 Task: Select and add the product "All Free Clear Liquid Laundry Detergent (88 oz)" to cart from the store "Walgreens".
Action: Mouse moved to (41, 69)
Screenshot: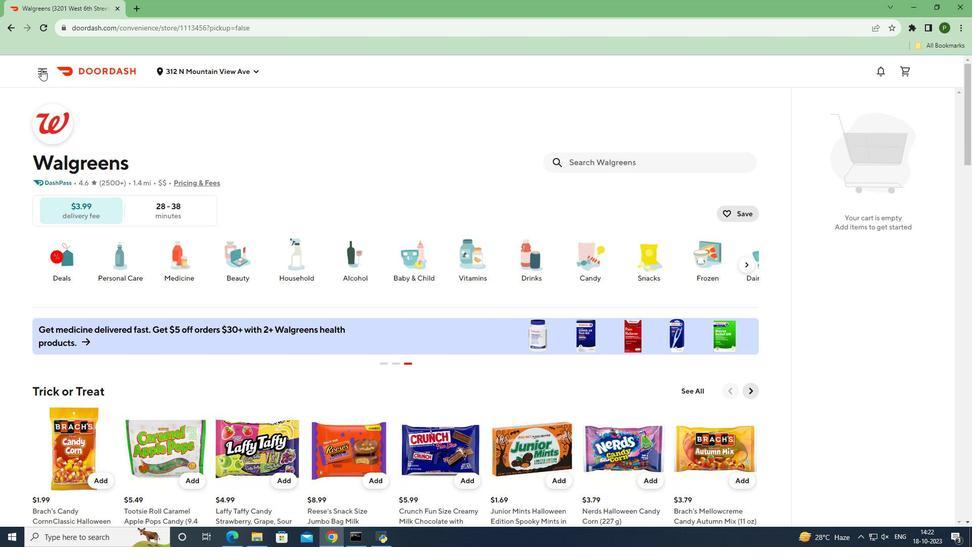 
Action: Mouse pressed left at (41, 69)
Screenshot: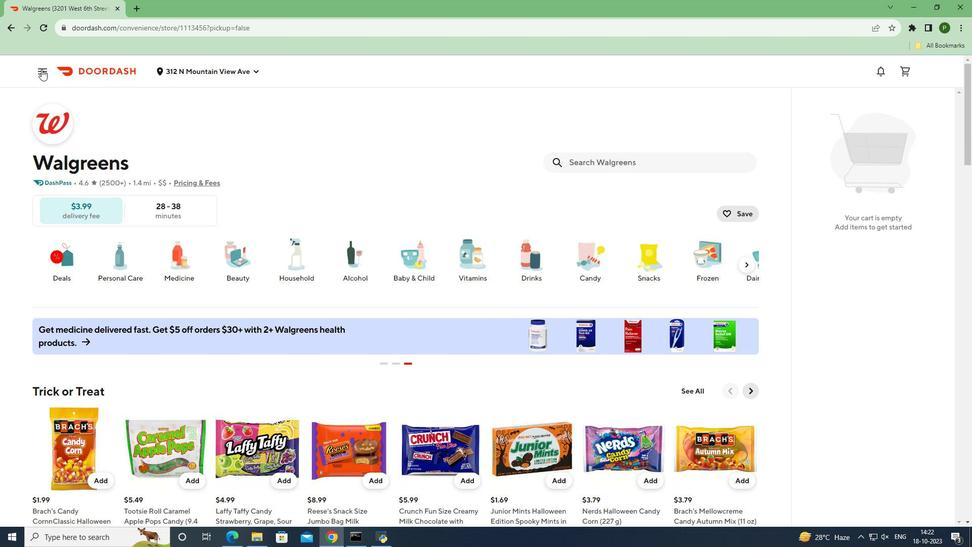 
Action: Mouse moved to (55, 142)
Screenshot: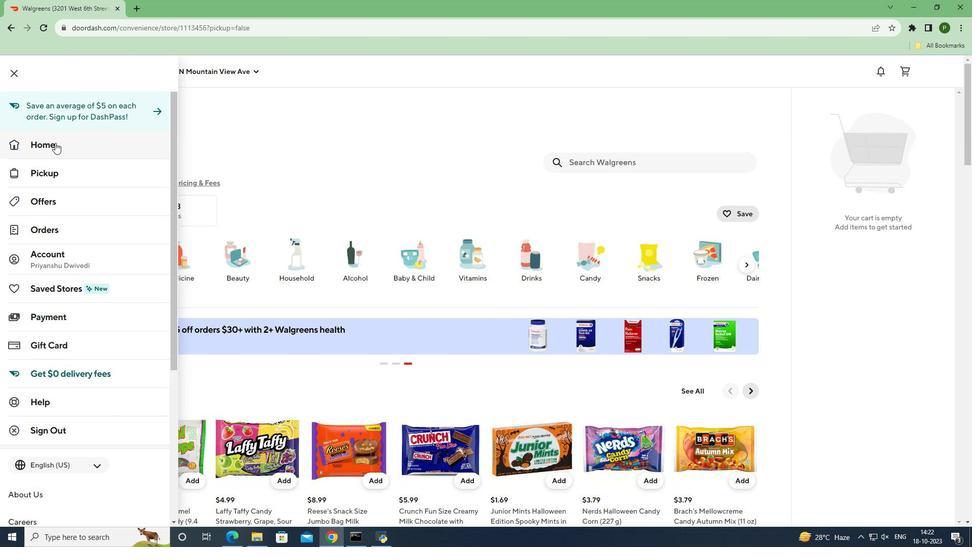 
Action: Mouse pressed left at (55, 142)
Screenshot: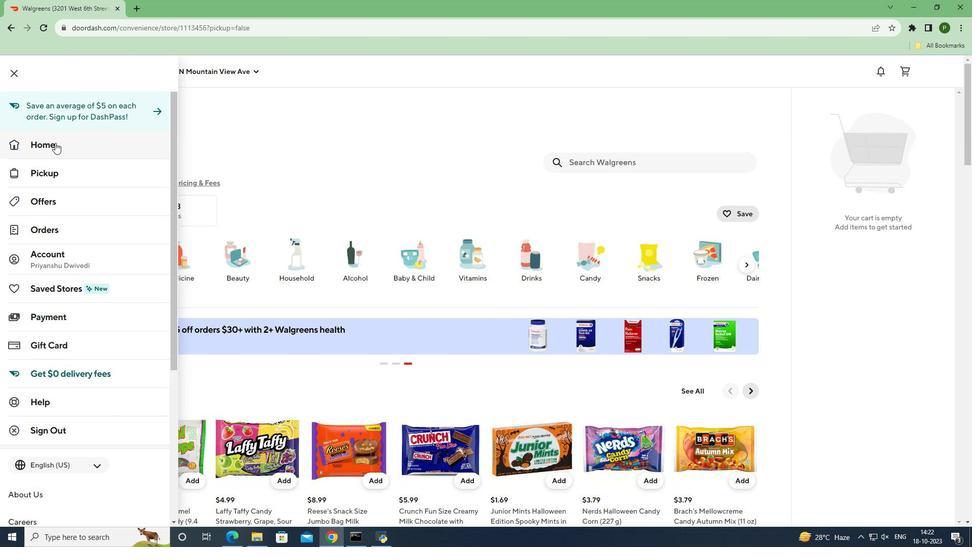 
Action: Mouse moved to (775, 111)
Screenshot: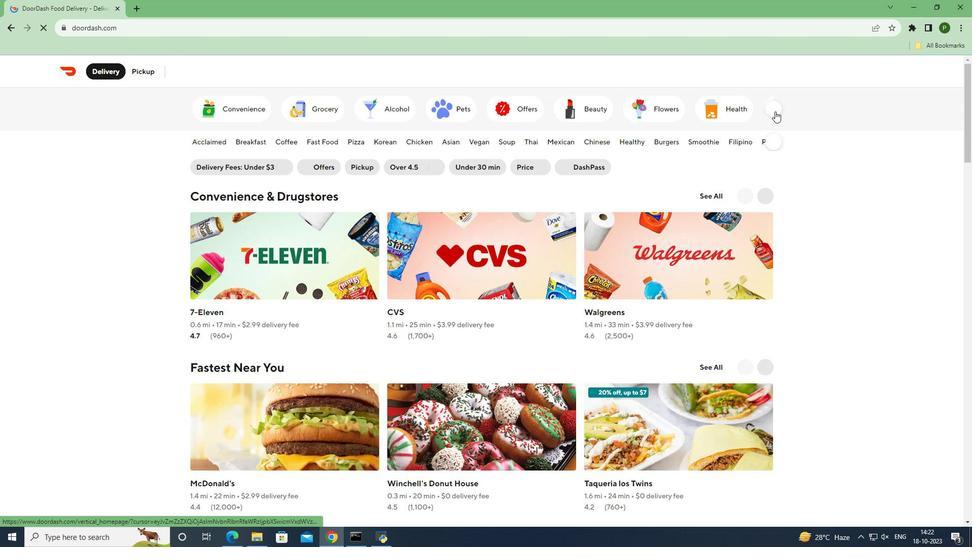 
Action: Mouse pressed left at (775, 111)
Screenshot: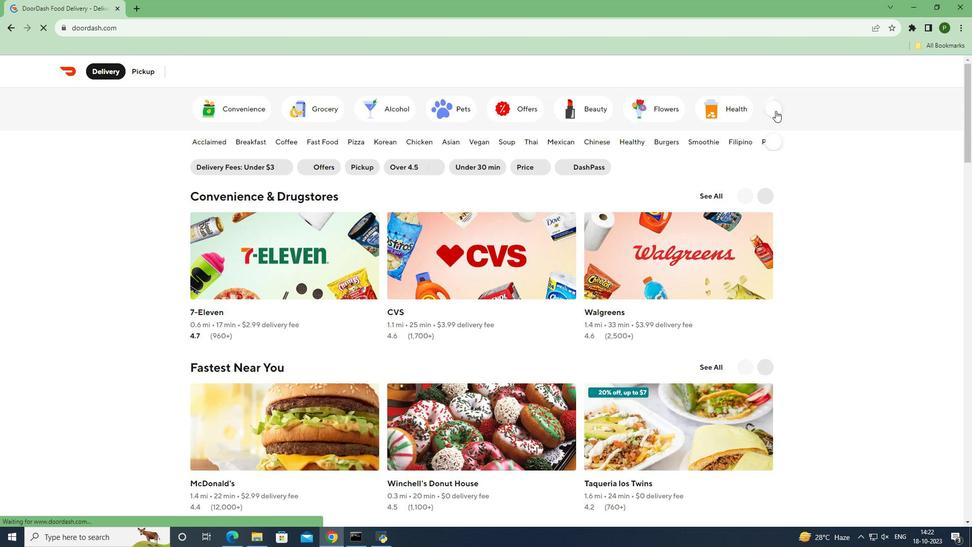 
Action: Mouse moved to (411, 104)
Screenshot: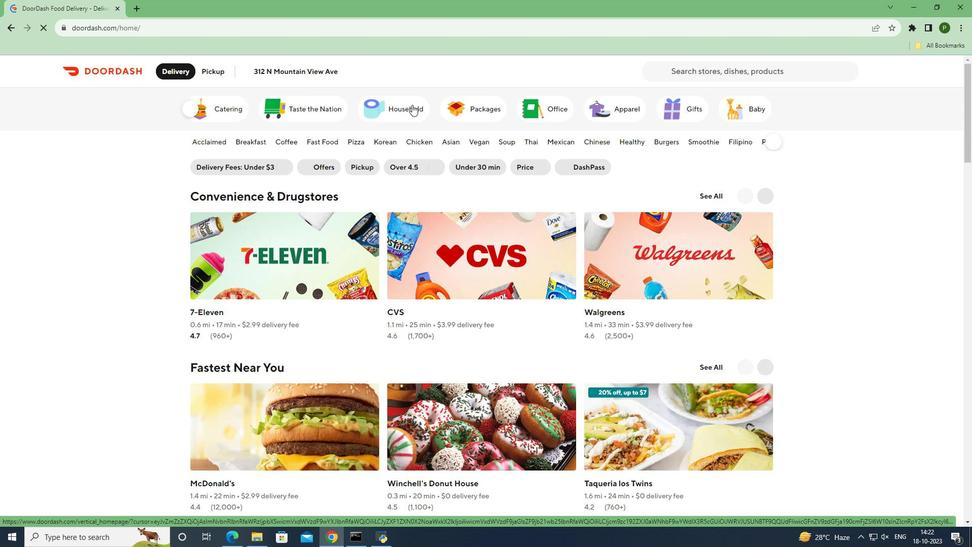 
Action: Mouse pressed left at (411, 104)
Screenshot: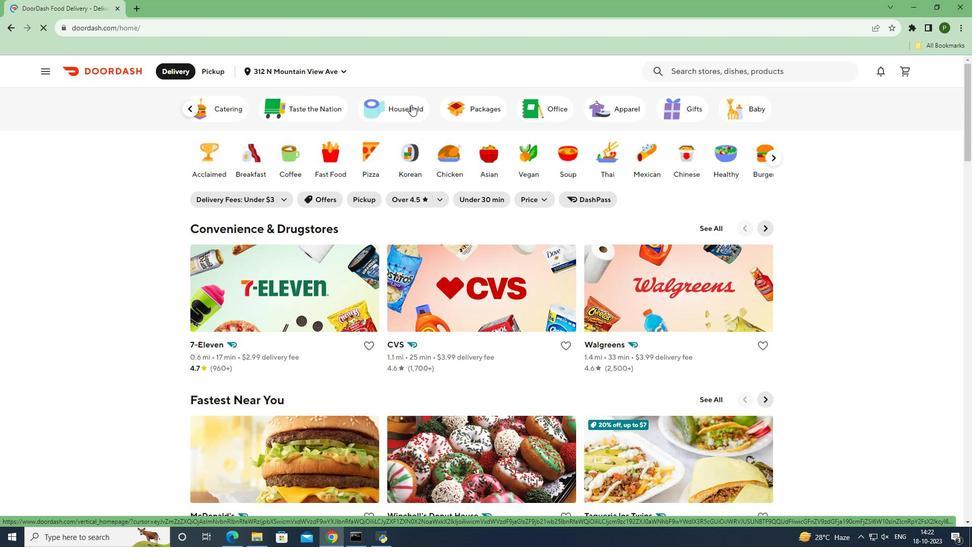 
Action: Mouse moved to (429, 436)
Screenshot: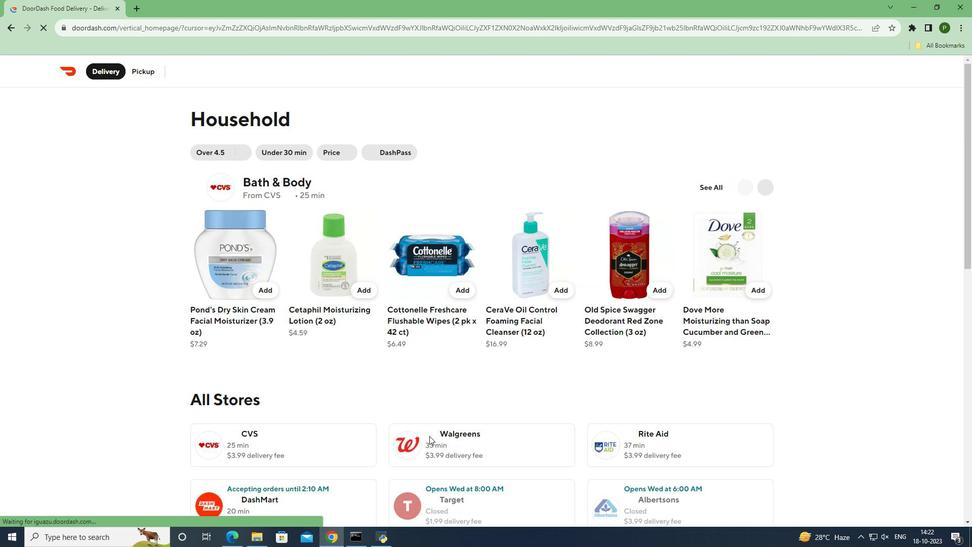 
Action: Mouse pressed left at (429, 436)
Screenshot: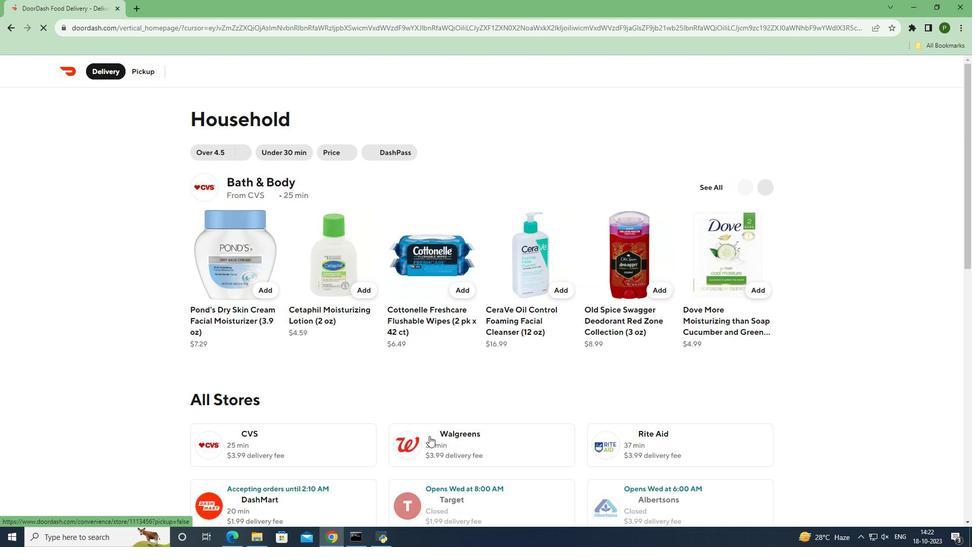 
Action: Mouse moved to (596, 163)
Screenshot: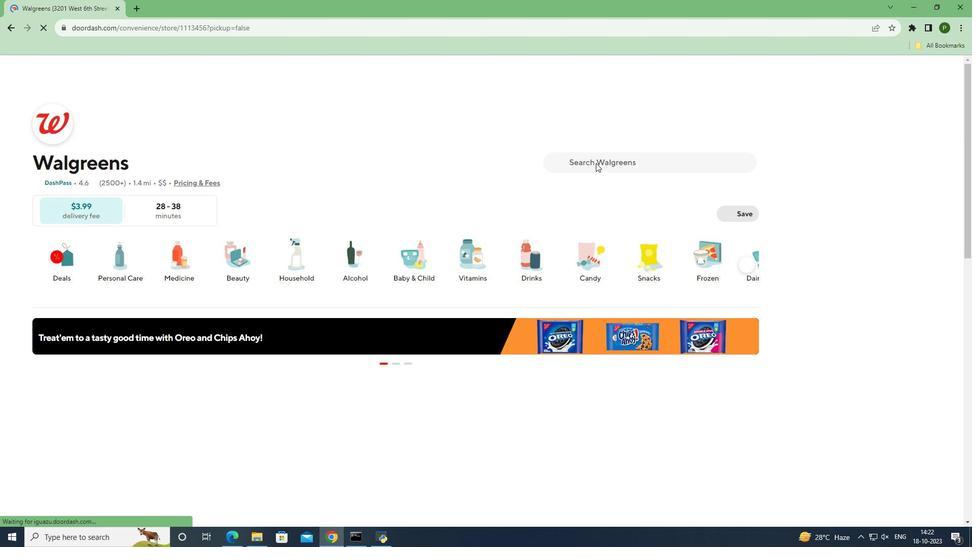 
Action: Mouse pressed left at (596, 163)
Screenshot: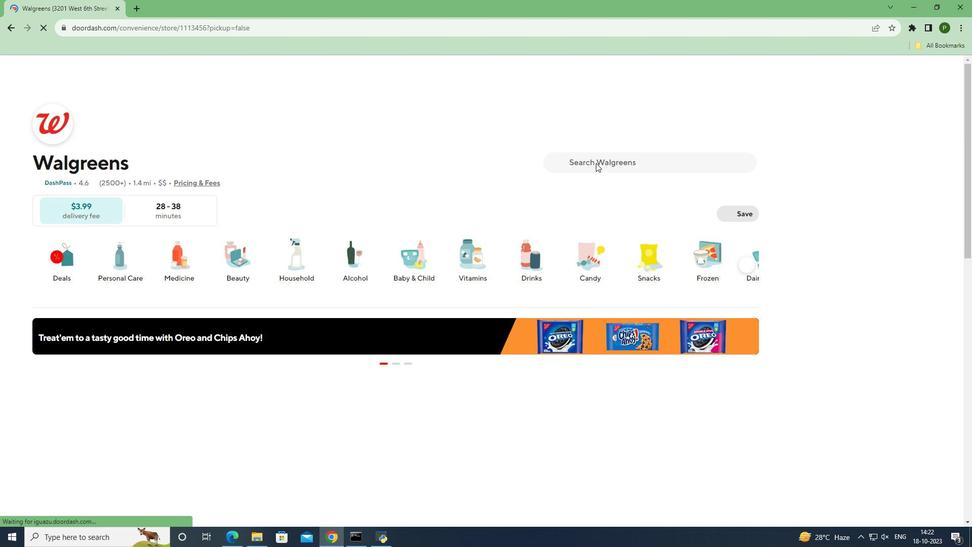 
Action: Key pressed <Key.caps_lock>A<Key.caps_lock>ll<Key.space><Key.caps_lock>F<Key.caps_lock>ree<Key.space><Key.caps_lock>C<Key.caps_lock>lear<Key.space><Key.caps_lock>L<Key.caps_lock>iquid<Key.space><Key.caps_lock>L<Key.caps_lock>aundry<Key.space><Key.caps_lock>D<Key.caps_lock>etergent<Key.space><Key.shift_r>(88<Key.space>oz<Key.shift_r>)
Screenshot: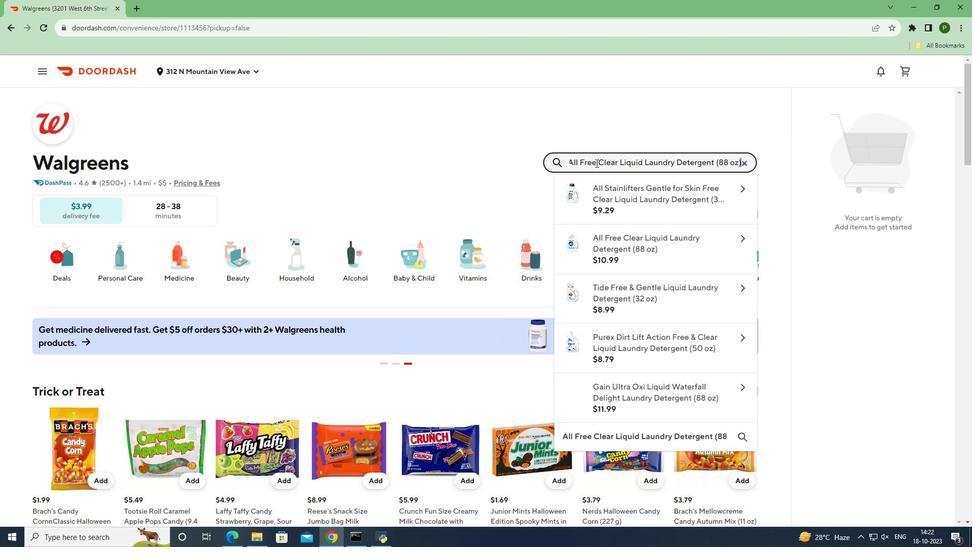 
Action: Mouse moved to (617, 195)
Screenshot: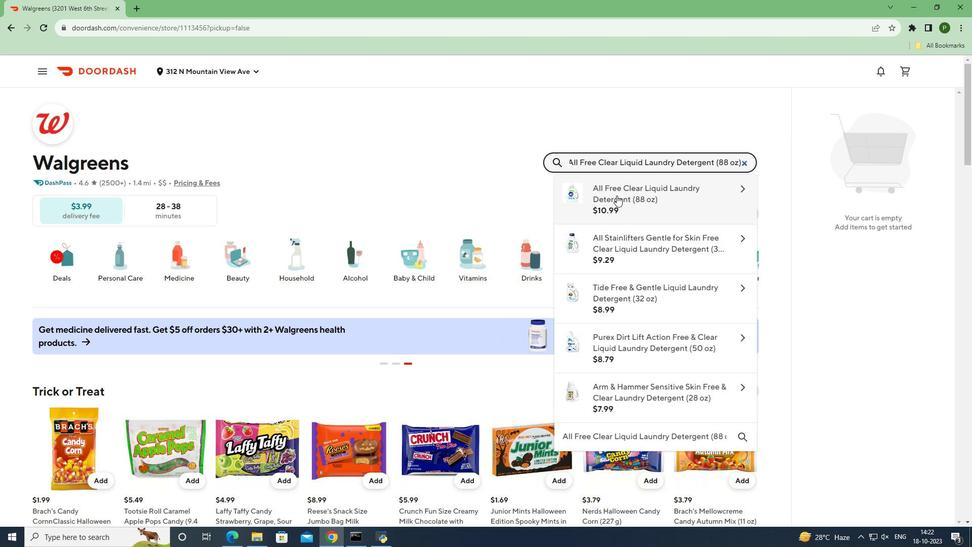 
Action: Mouse pressed left at (617, 195)
Screenshot: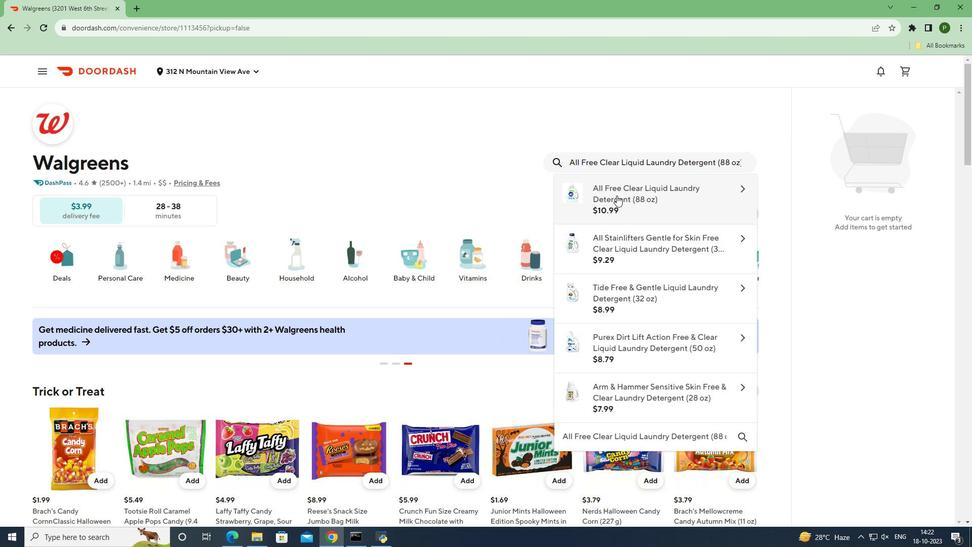 
Action: Mouse moved to (646, 494)
Screenshot: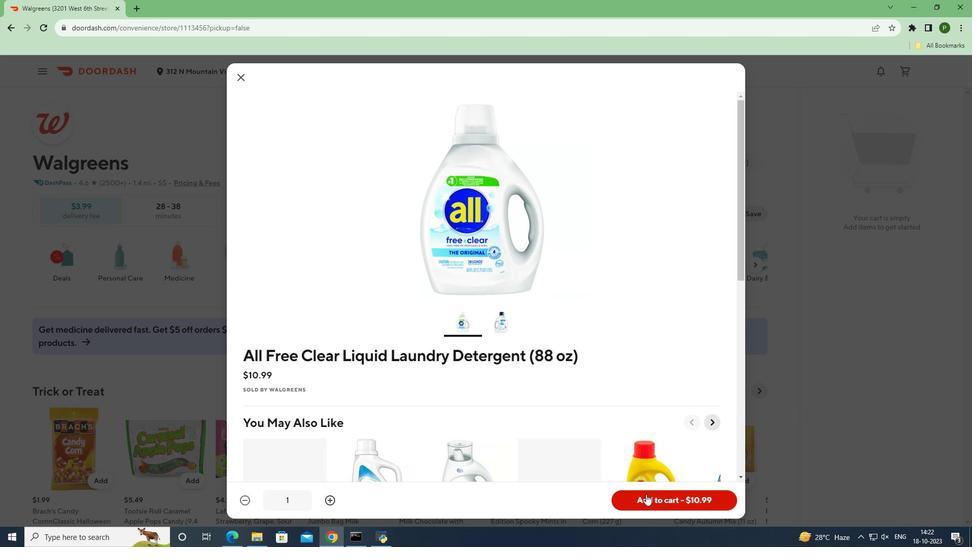 
Action: Mouse pressed left at (646, 494)
Screenshot: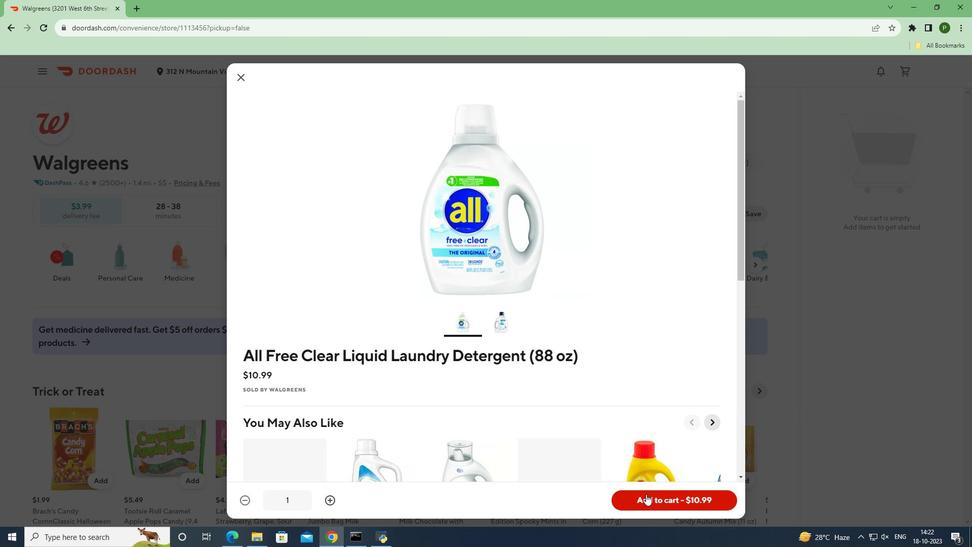 
Action: Mouse moved to (791, 421)
Screenshot: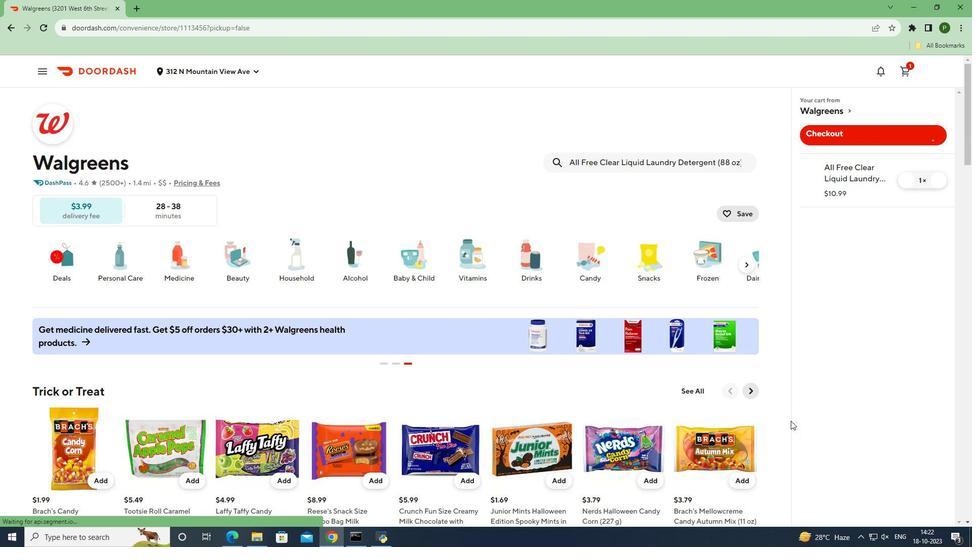 
